 Task: Create in the project WhiteCap in Backlog an issue 'Develop a new tool for automated testing of machine learning models for predictive maintenance', assign it to team member softage.1@softage.net and change the status to IN PROGRESS.
Action: Mouse moved to (225, 321)
Screenshot: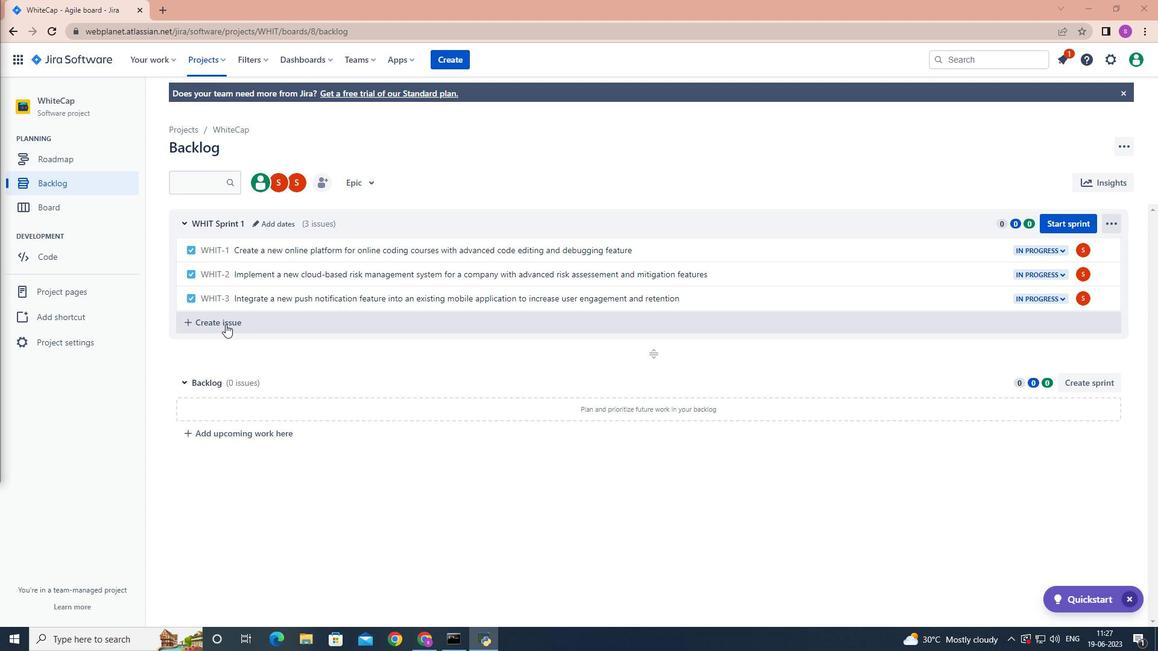 
Action: Mouse pressed left at (225, 321)
Screenshot: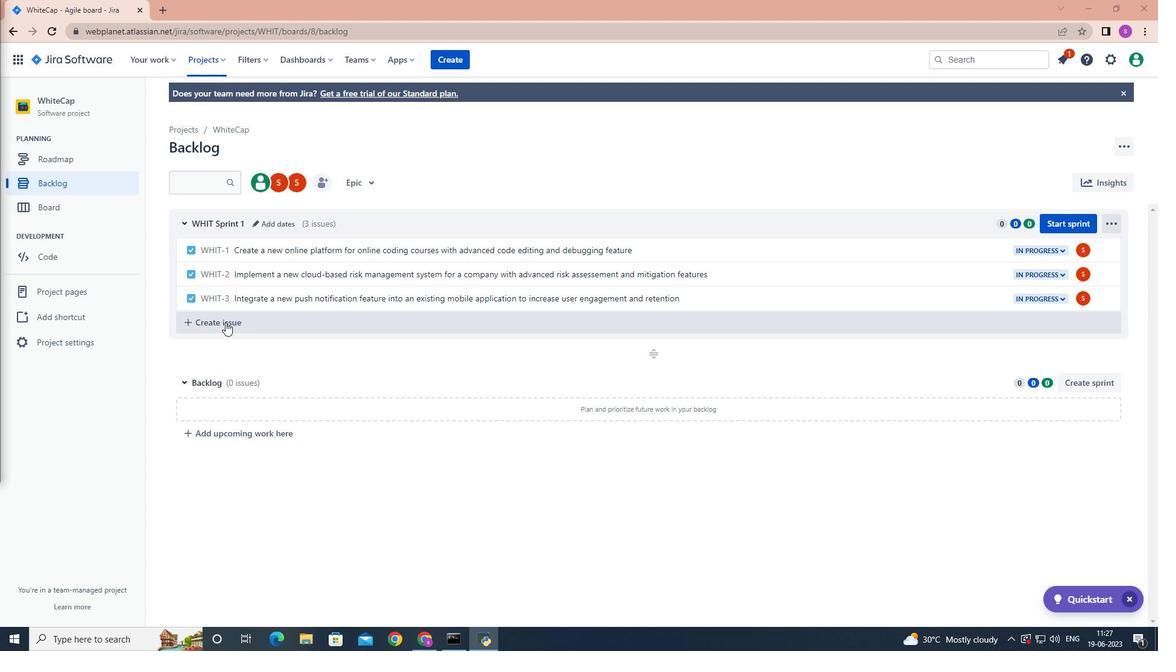 
Action: Mouse moved to (226, 319)
Screenshot: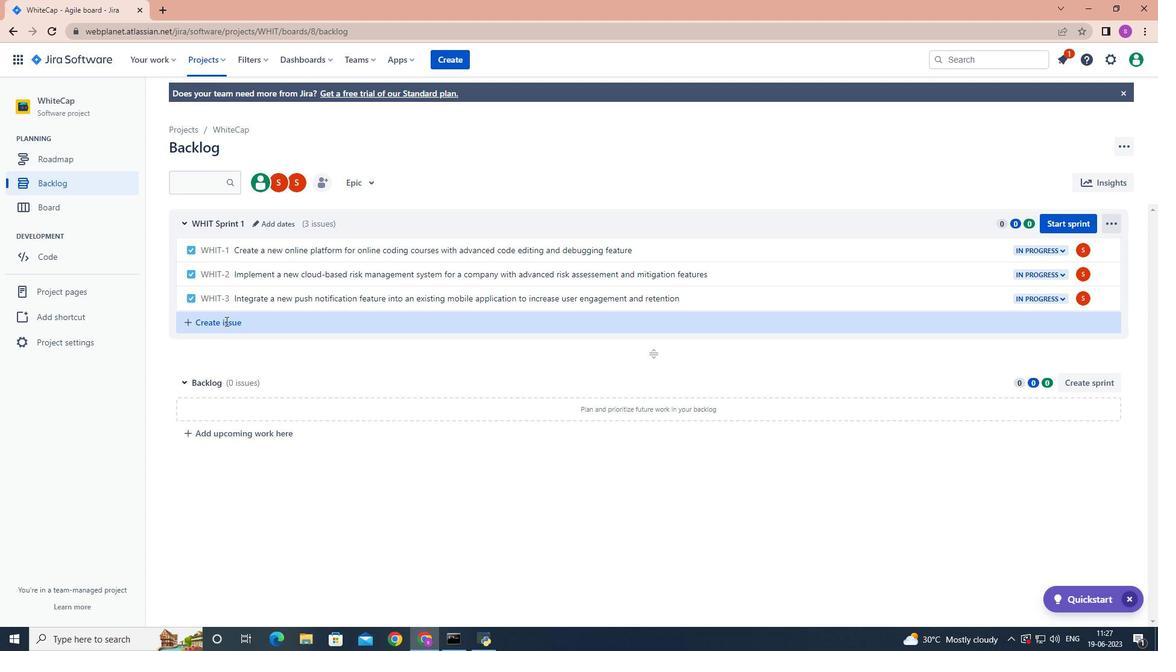 
Action: Key pressed <Key.shift>Develop<Key.space>a<Key.space>new<Key.space>tool<Key.space>for<Key.space>automated<Key.space>testing<Key.space>of<Key.space>machine<Key.space>learning<Key.space>models<Key.space>for<Key.space>predictive<Key.space>maintenance<Key.enter>
Screenshot: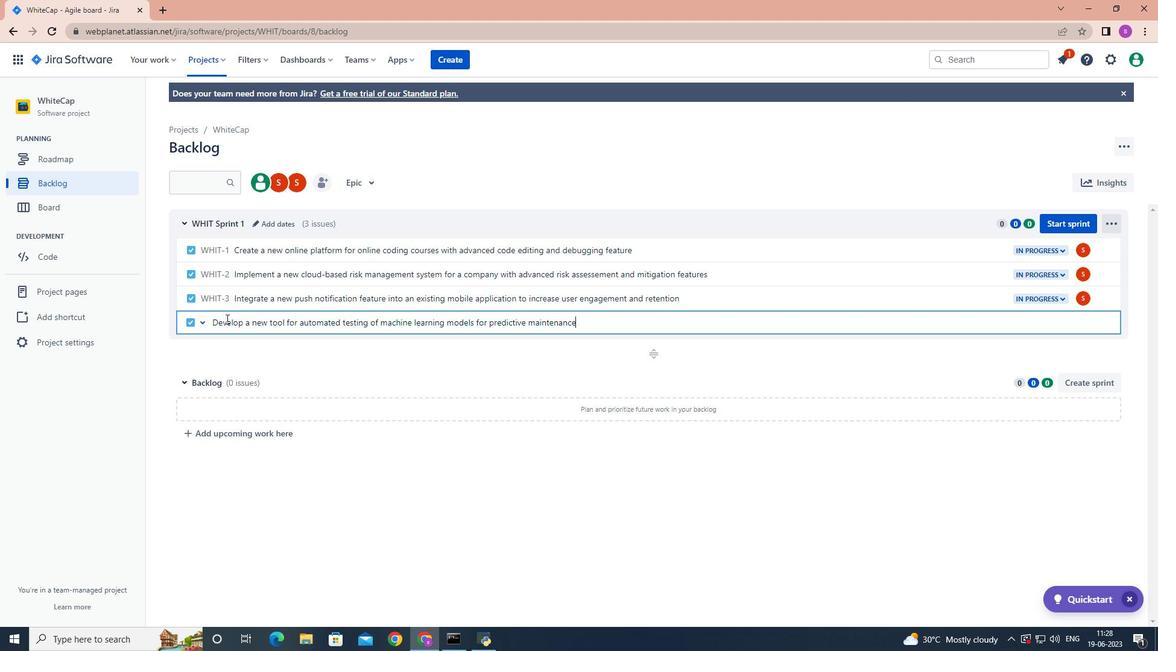 
Action: Mouse moved to (1087, 321)
Screenshot: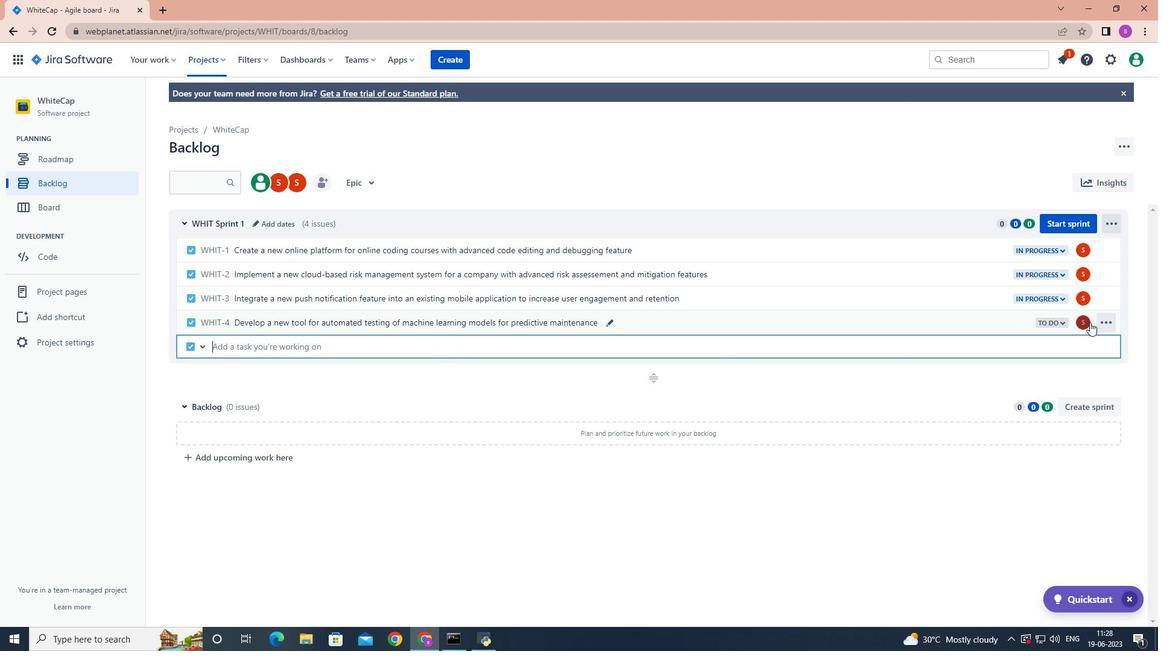 
Action: Mouse pressed left at (1087, 321)
Screenshot: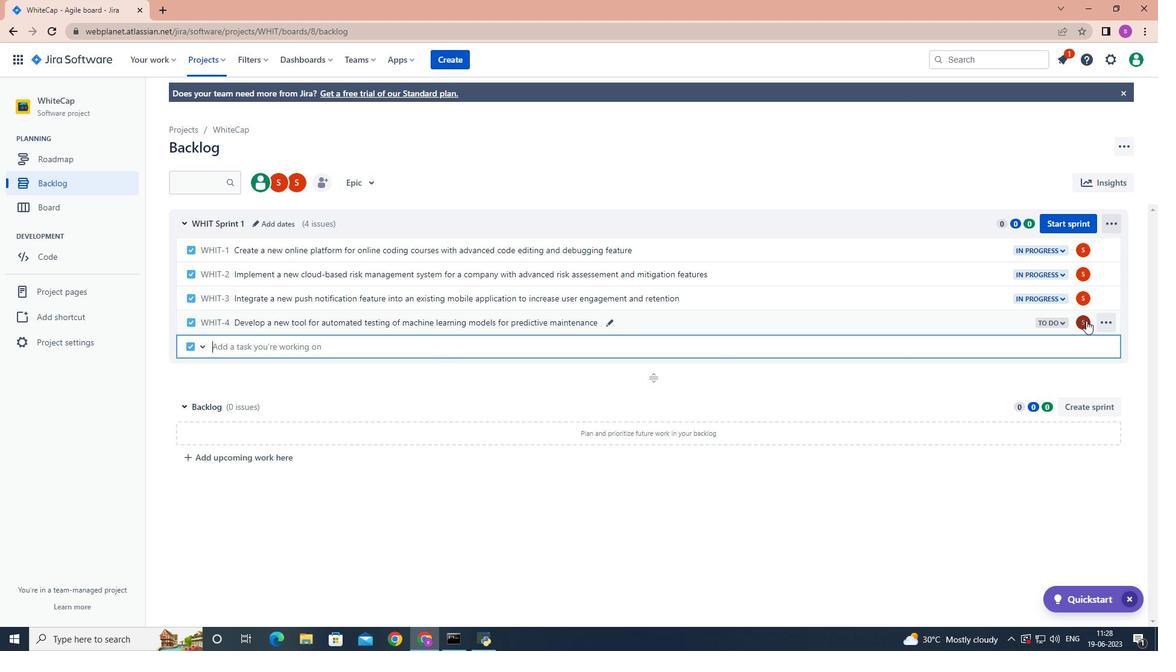 
Action: Mouse pressed left at (1087, 321)
Screenshot: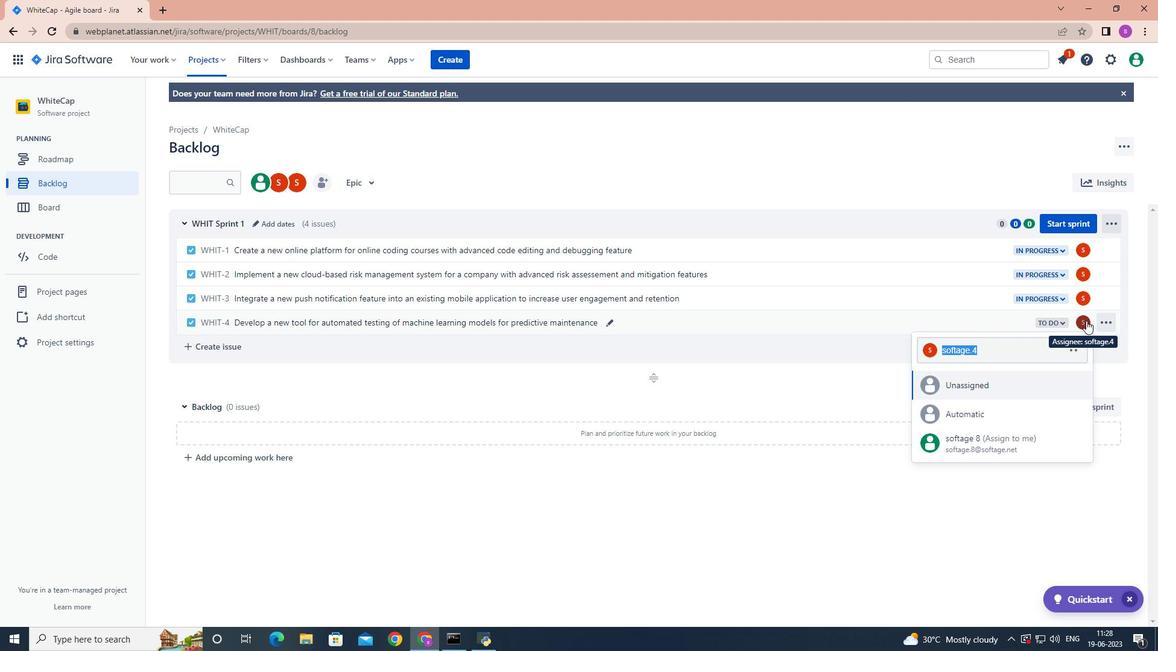 
Action: Mouse moved to (1086, 321)
Screenshot: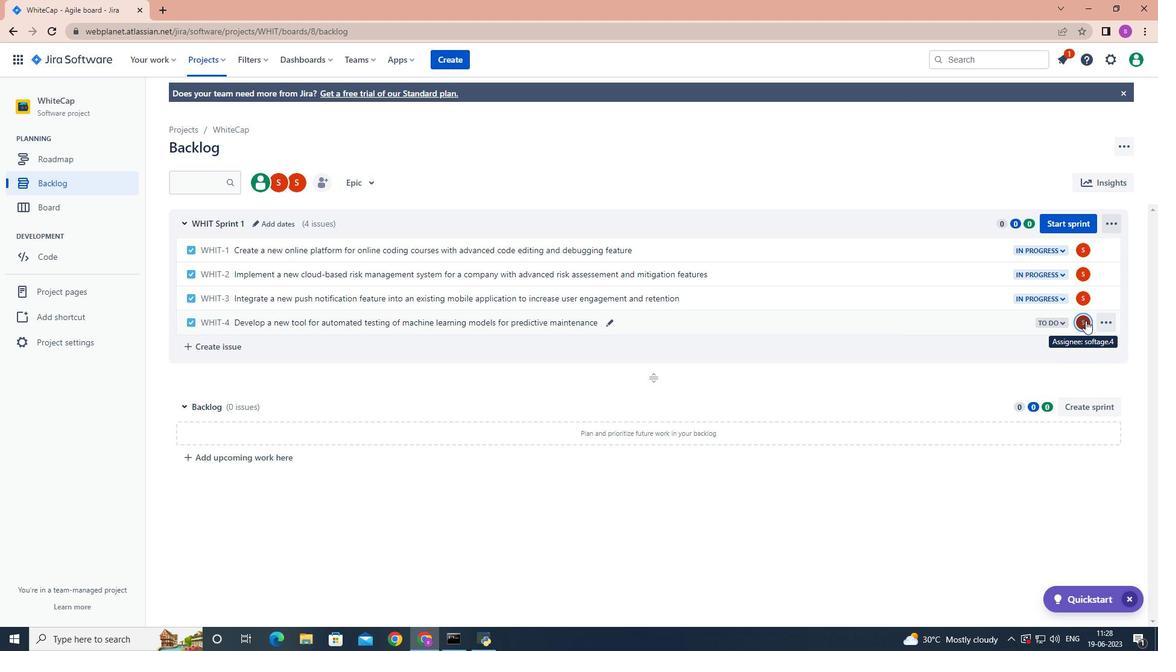 
Action: Mouse pressed left at (1086, 321)
Screenshot: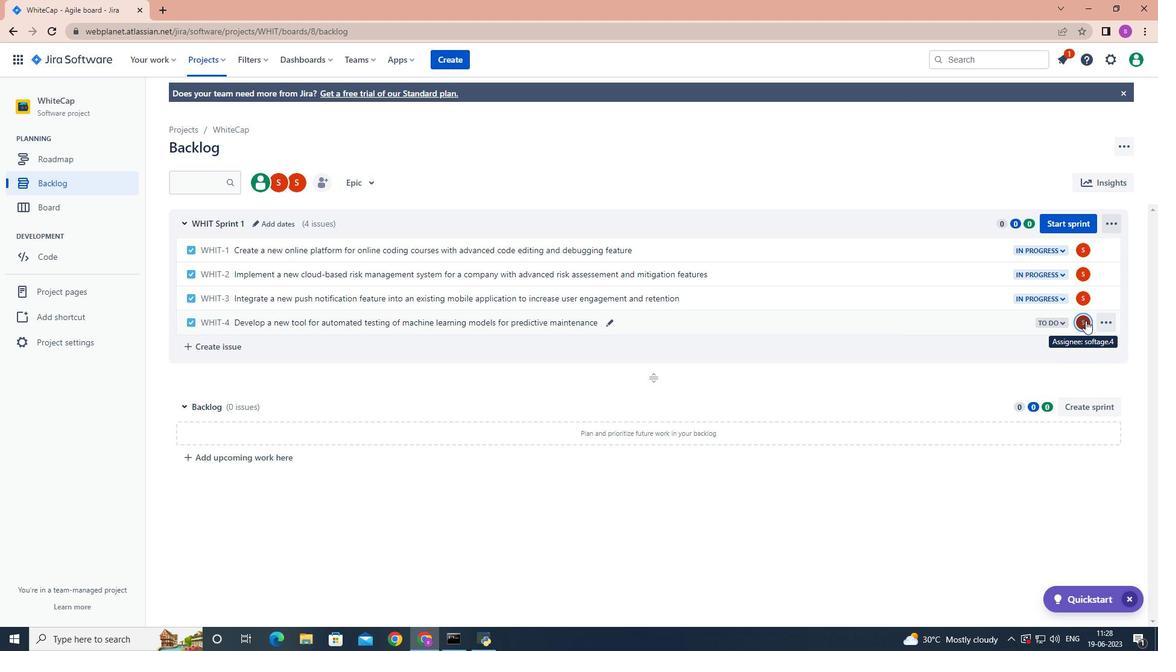
Action: Key pressed softage.1
Screenshot: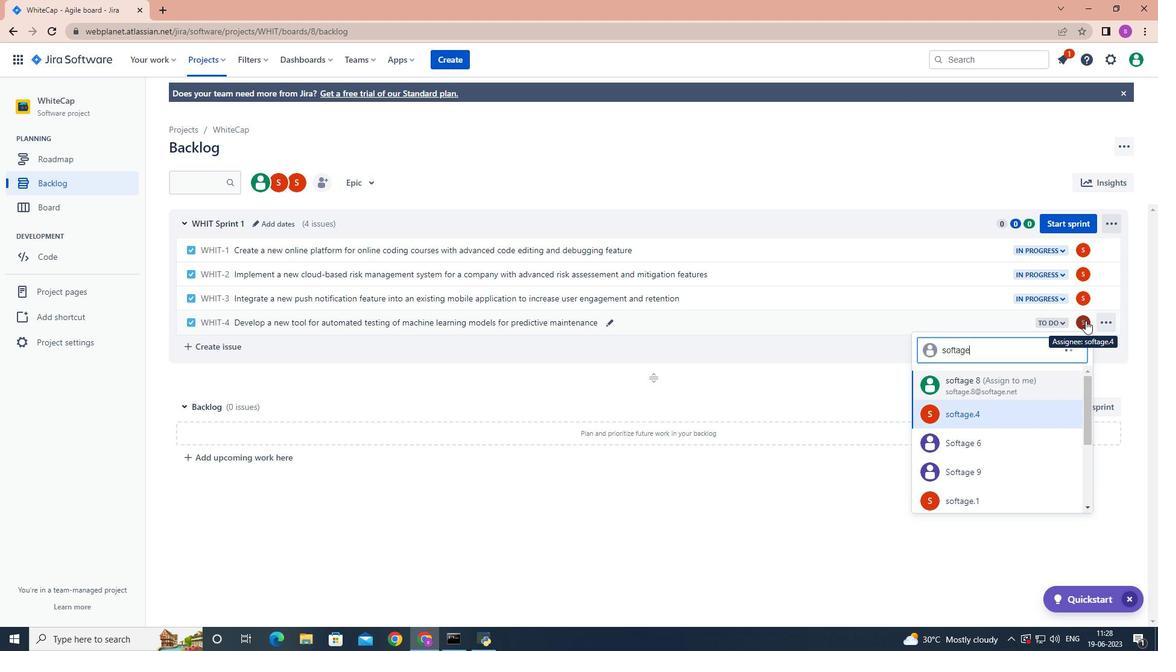 
Action: Mouse moved to (991, 411)
Screenshot: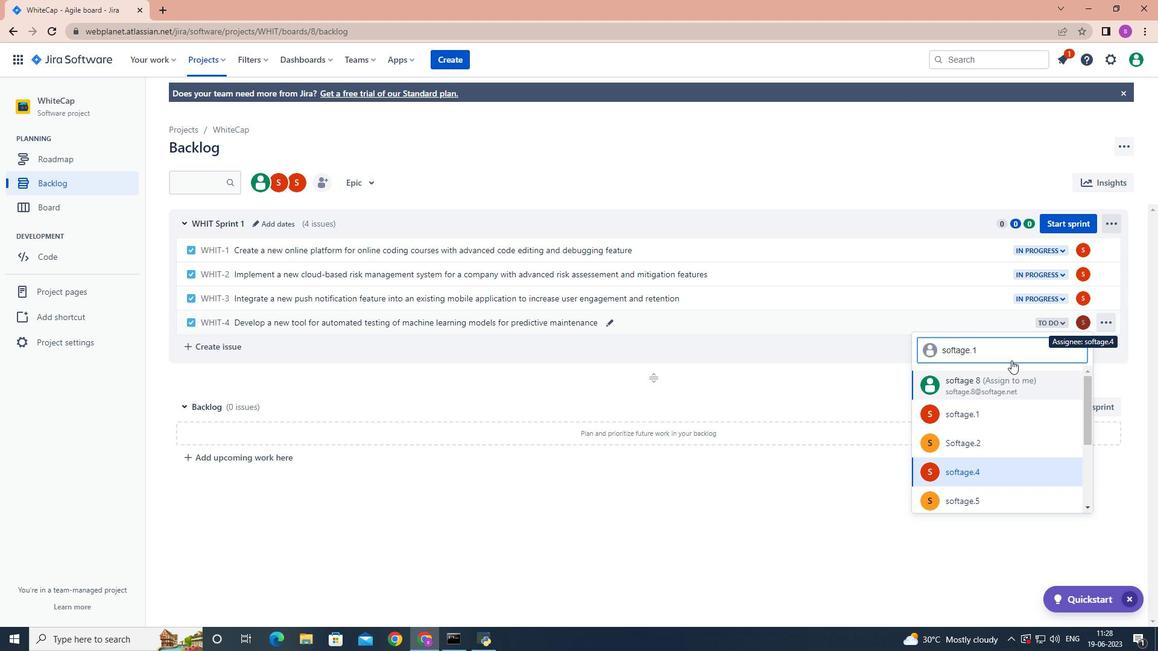 
Action: Mouse pressed left at (991, 411)
Screenshot: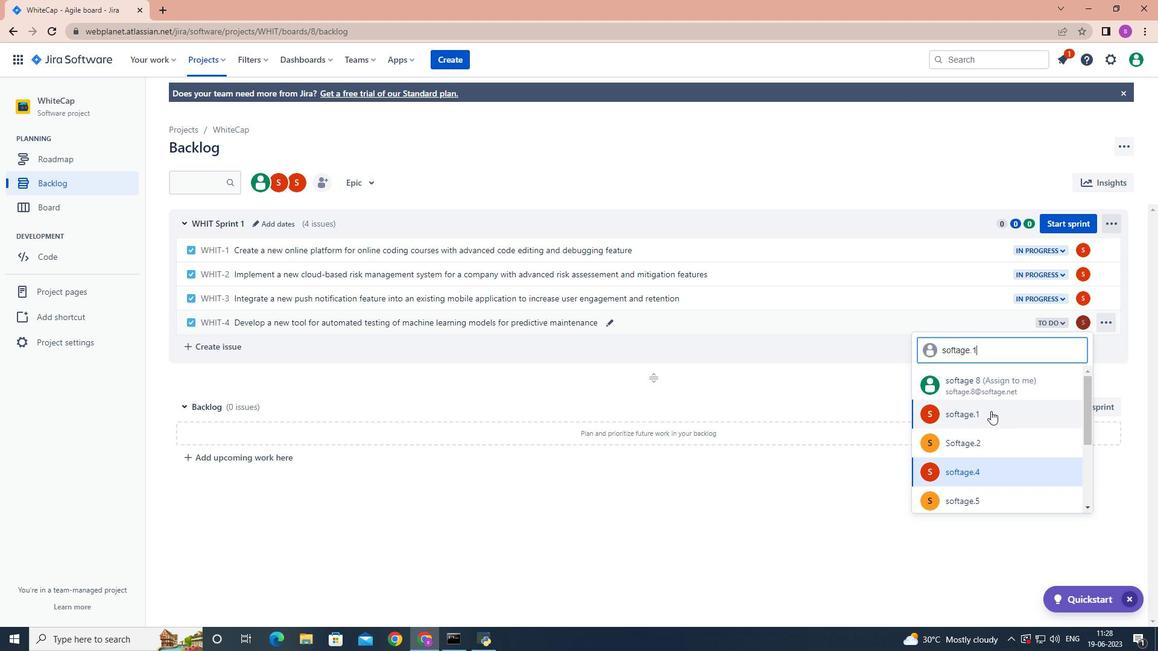 
Action: Mouse moved to (1062, 321)
Screenshot: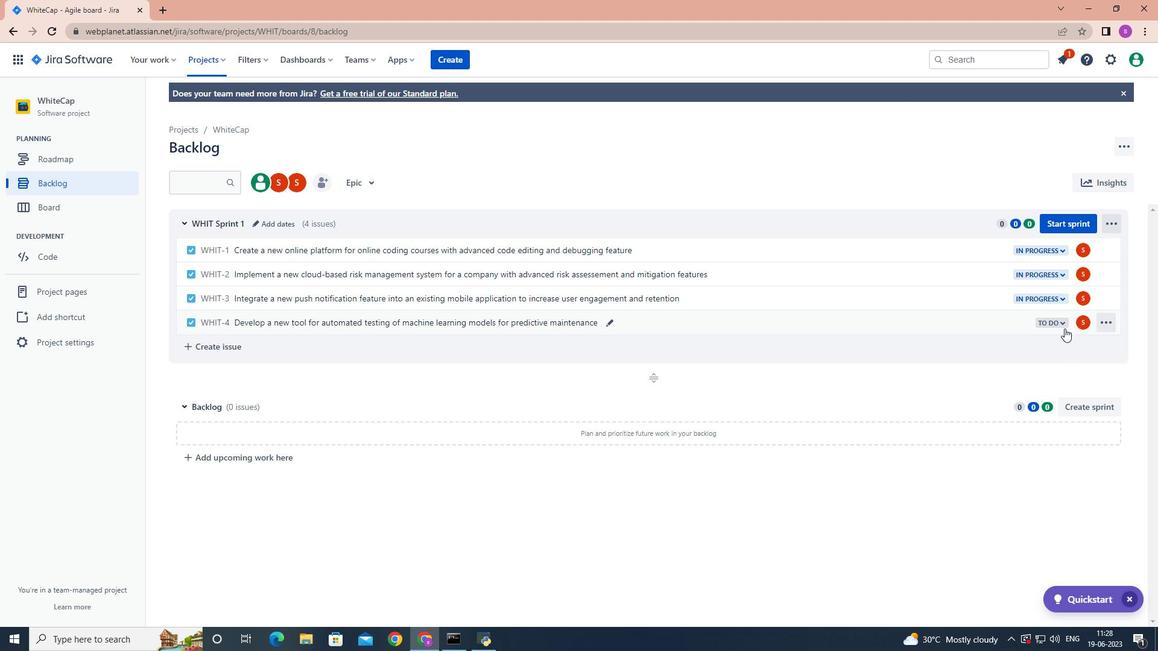 
Action: Mouse pressed left at (1062, 321)
Screenshot: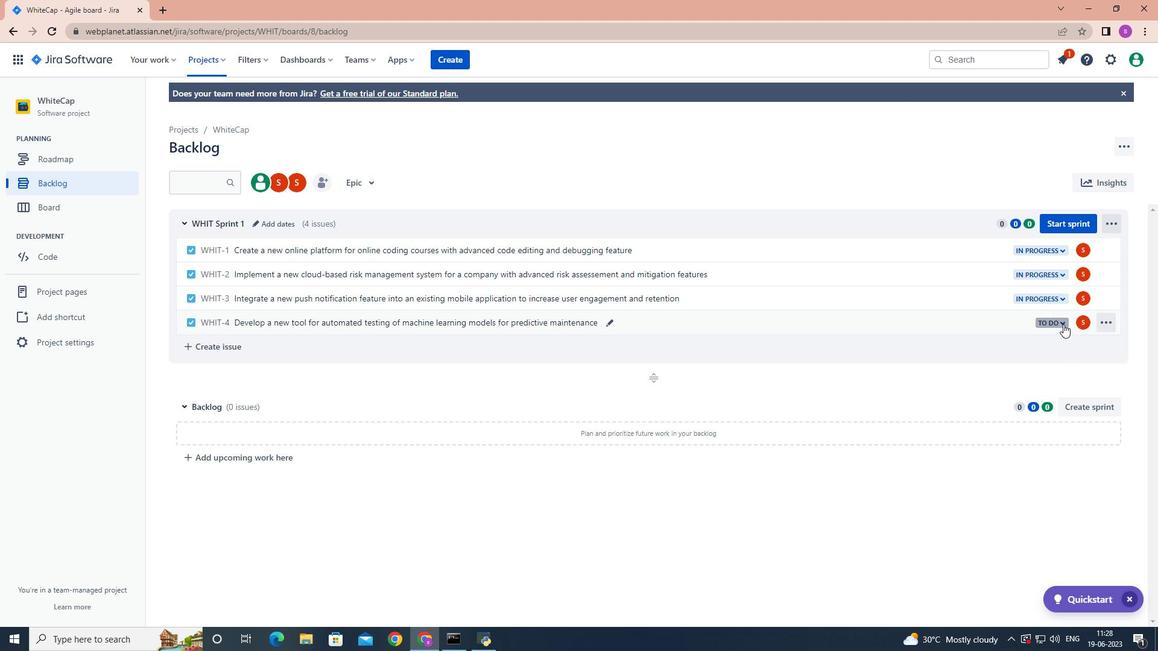 
Action: Mouse moved to (985, 342)
Screenshot: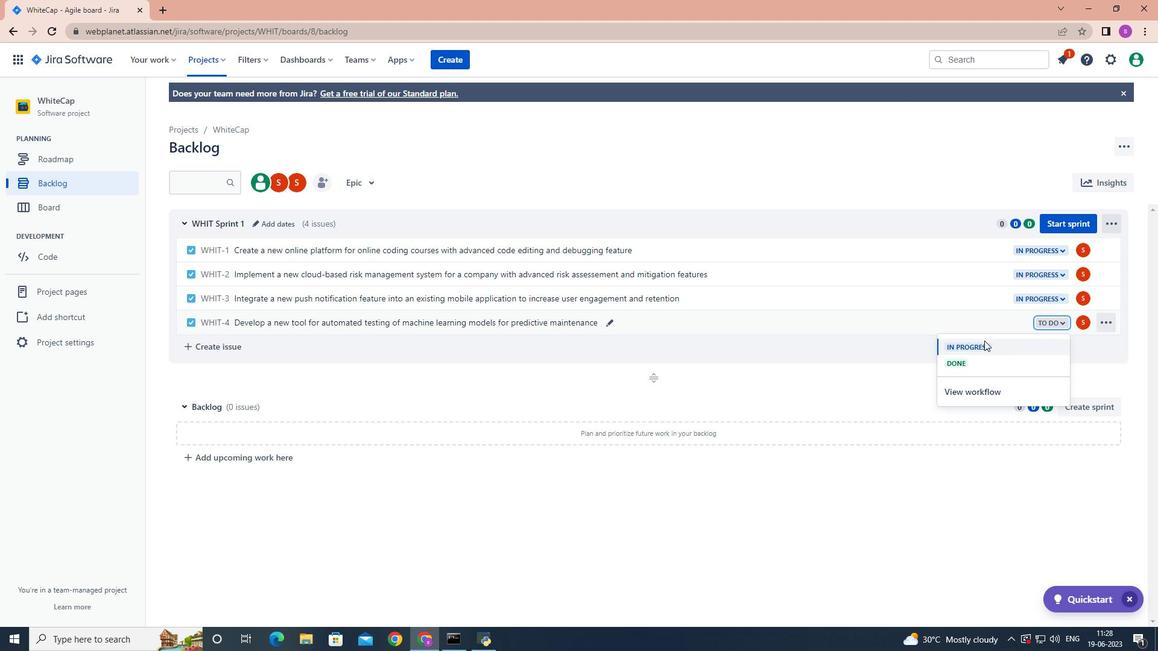 
Action: Mouse pressed left at (985, 342)
Screenshot: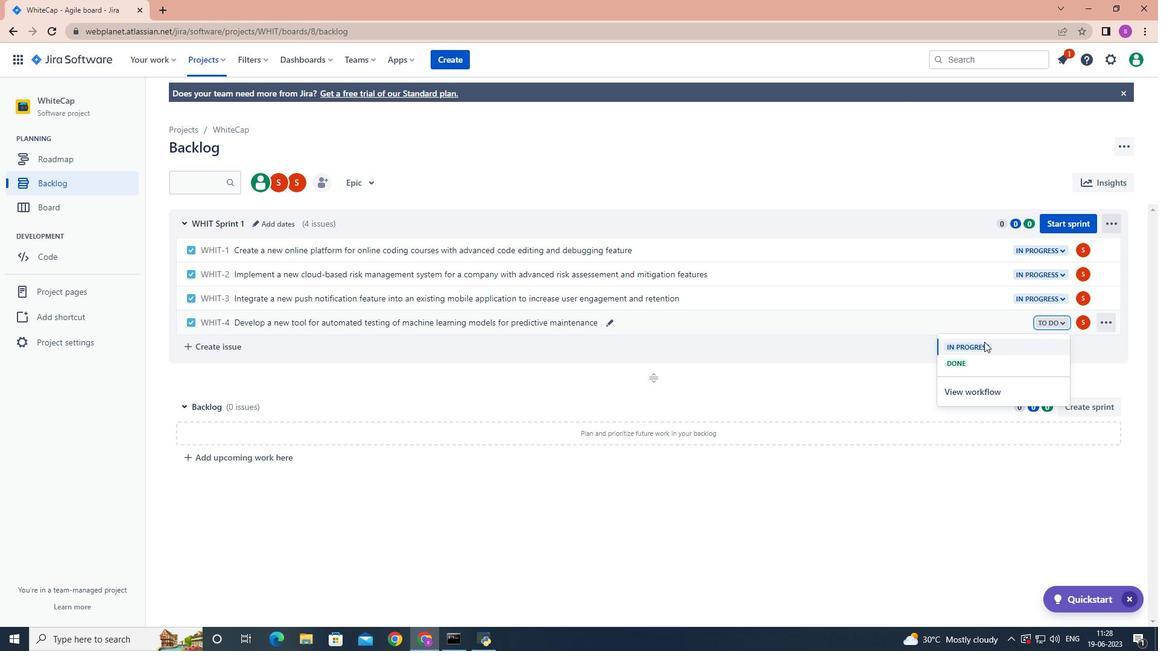 
Action: Mouse moved to (977, 344)
Screenshot: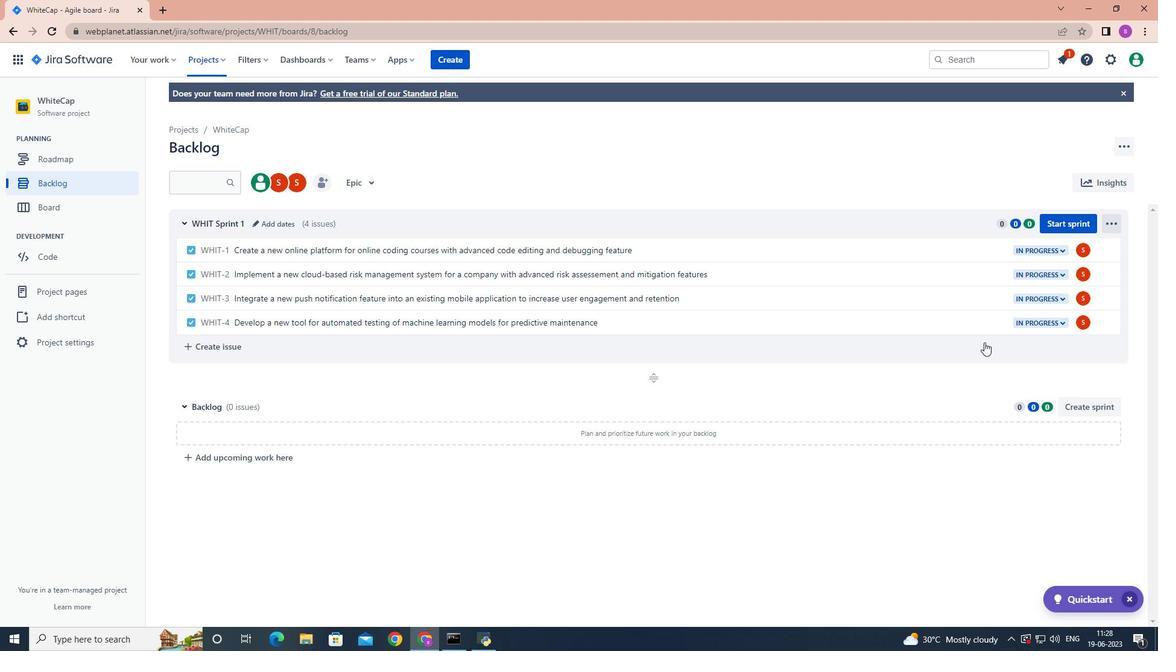 
